Task: In the Contact  EmmaWilliams24@amny.com, schedule and save the meeting with title: 'Product Demo and Service Presentation', Select date: '24 August, 2023', select start time: 12:00:PM. Add location on call (415) 123-4597 with meeting description: For further discussion on products, kindly join the meeting.. Logged in from softage.4@softage.net
Action: Mouse moved to (49, 49)
Screenshot: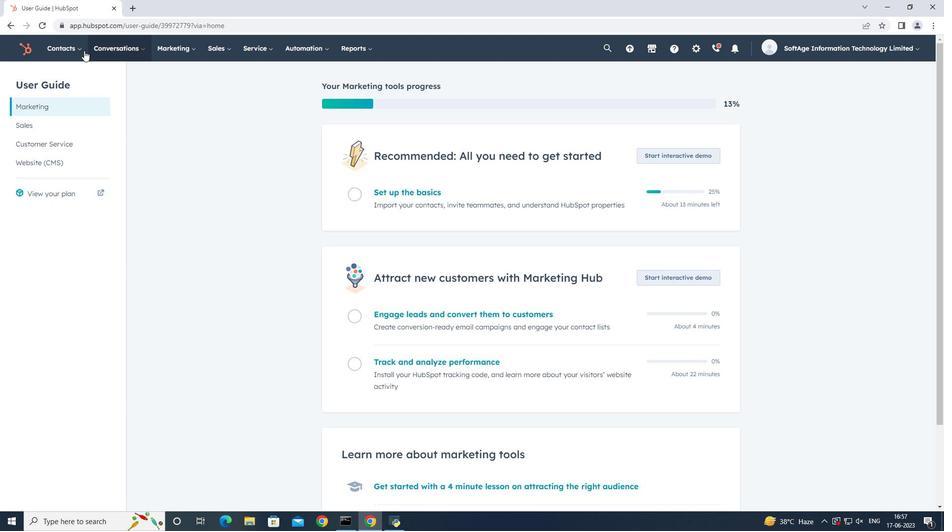
Action: Mouse pressed left at (49, 49)
Screenshot: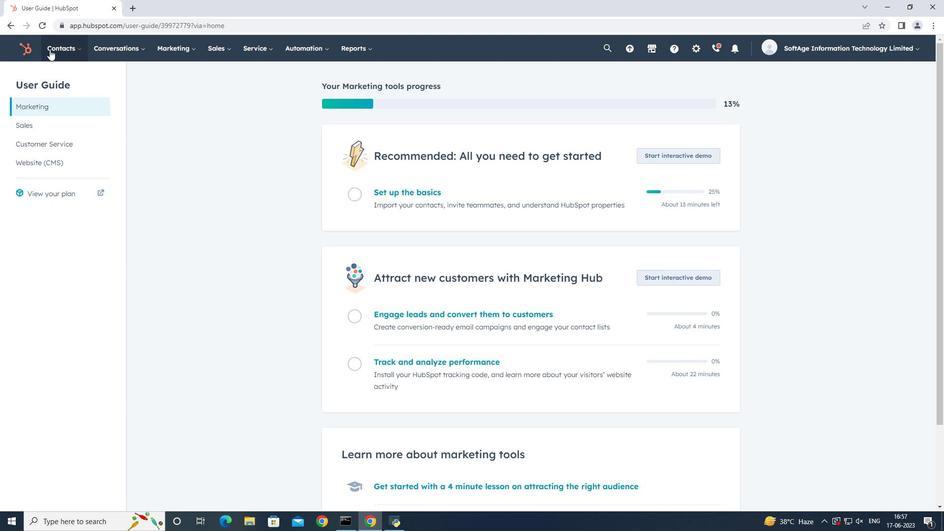 
Action: Mouse moved to (76, 84)
Screenshot: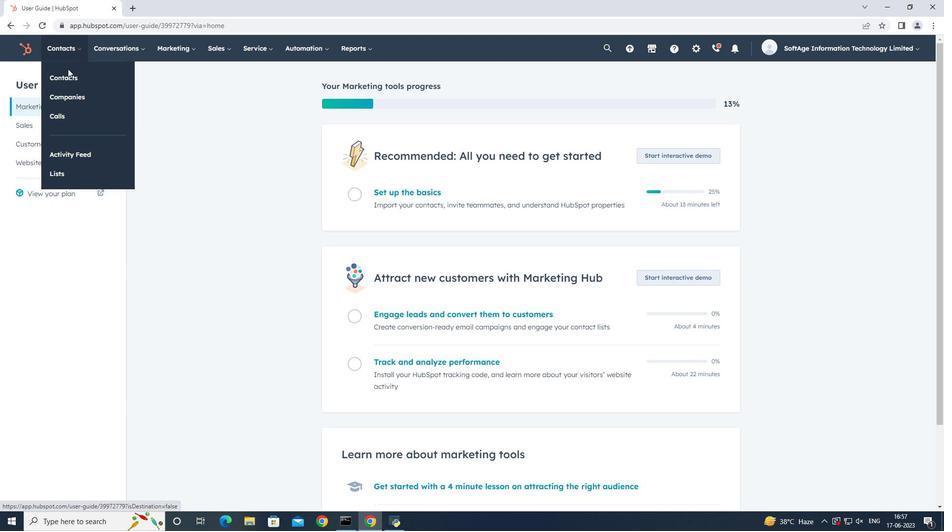 
Action: Mouse pressed left at (76, 84)
Screenshot: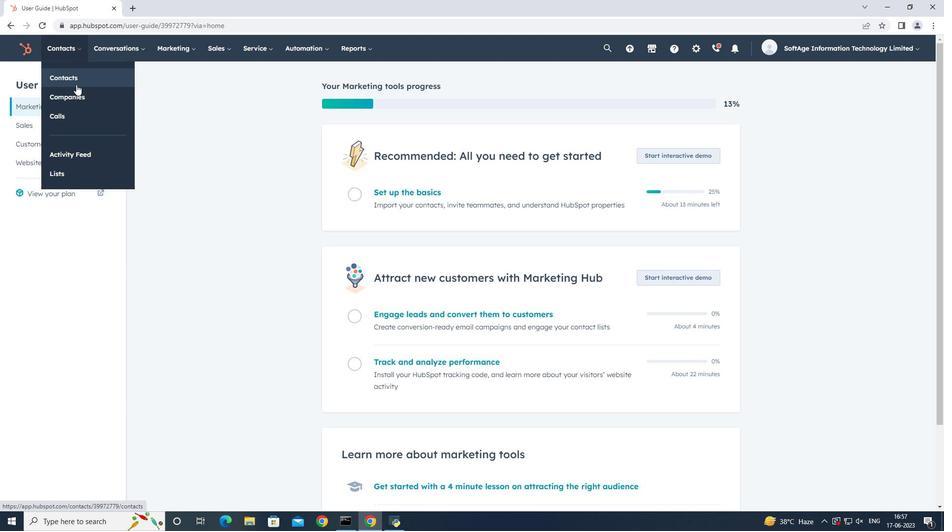 
Action: Mouse moved to (95, 158)
Screenshot: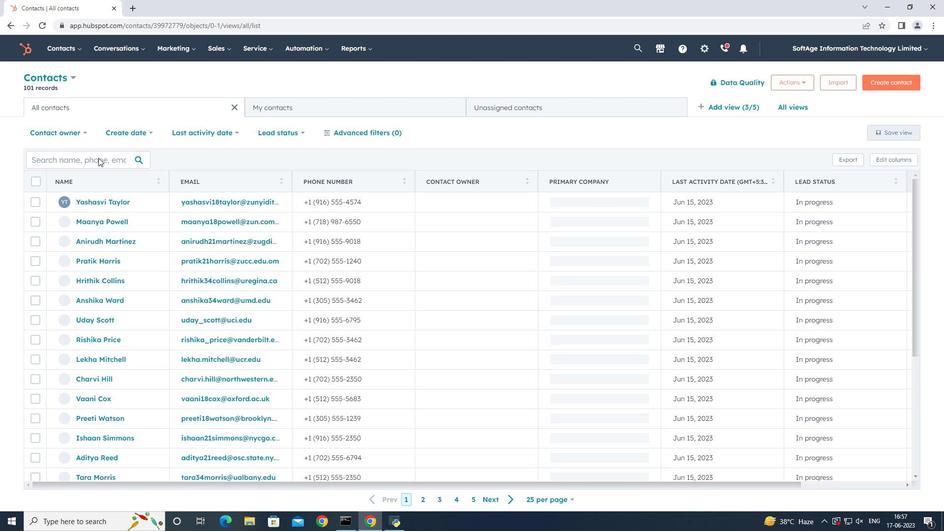 
Action: Mouse pressed left at (95, 158)
Screenshot: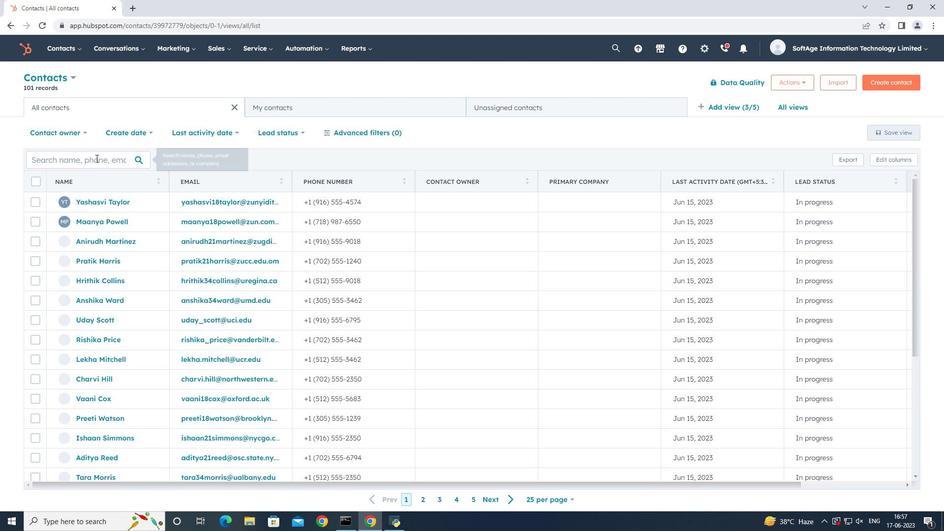 
Action: Key pressed emma
Screenshot: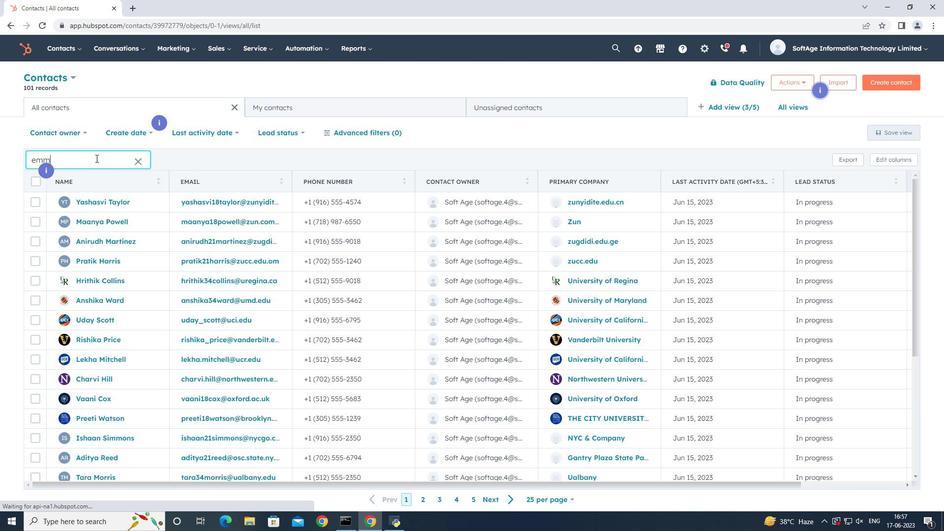 
Action: Mouse moved to (89, 219)
Screenshot: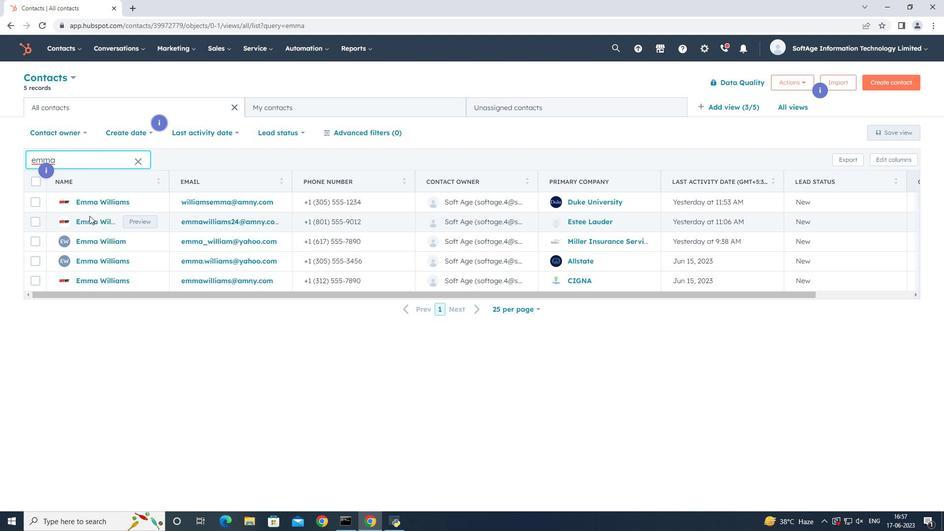 
Action: Mouse pressed left at (89, 219)
Screenshot: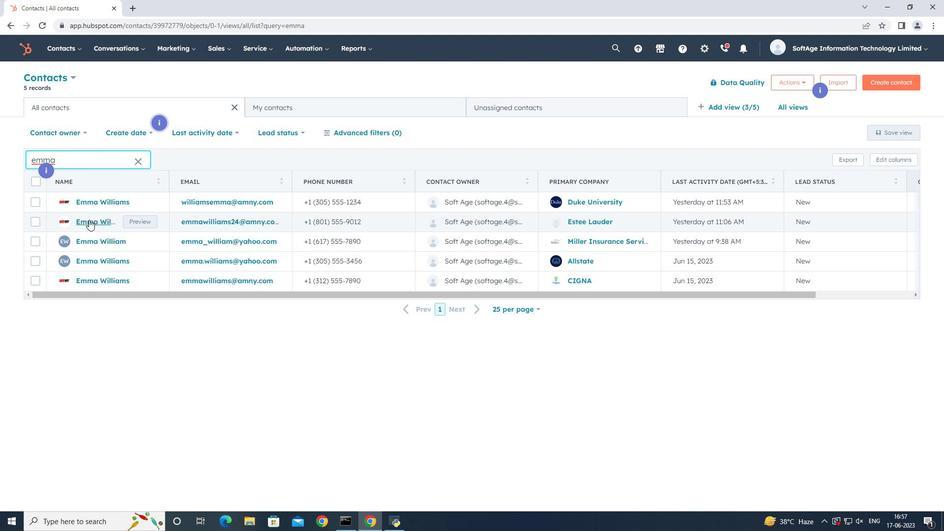 
Action: Mouse moved to (154, 201)
Screenshot: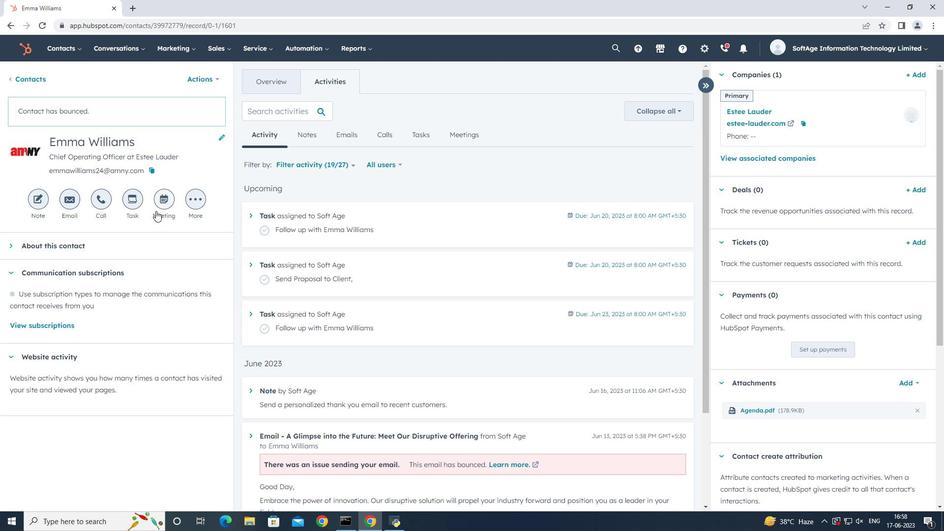 
Action: Mouse pressed left at (154, 201)
Screenshot: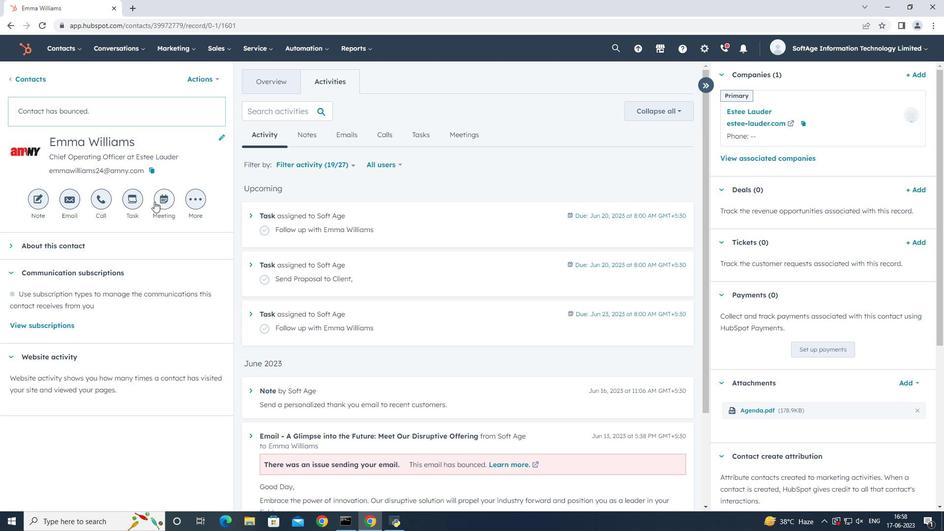
Action: Mouse moved to (357, 332)
Screenshot: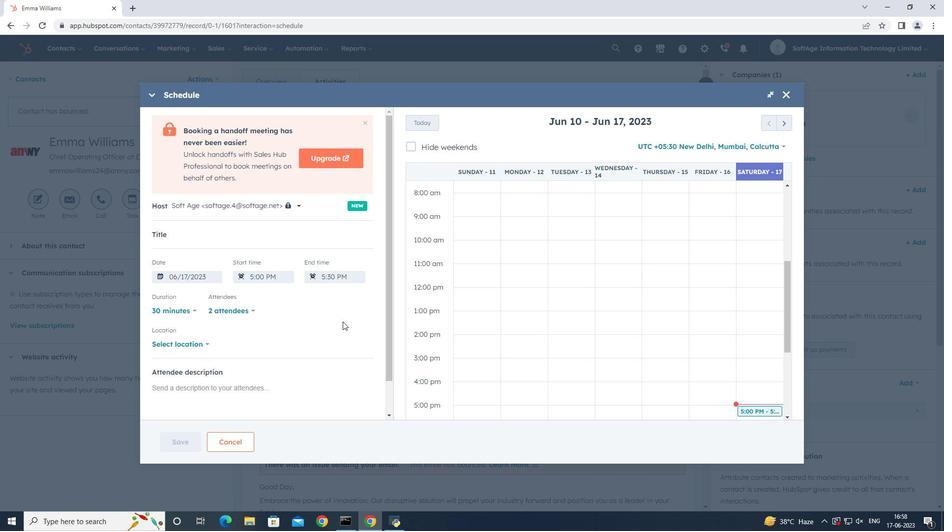 
Action: Key pressed <Key.shift_r>Product<Key.space><Key.shift>Demo<Key.space>and<Key.space><Key.shift>Service<Key.space>
Screenshot: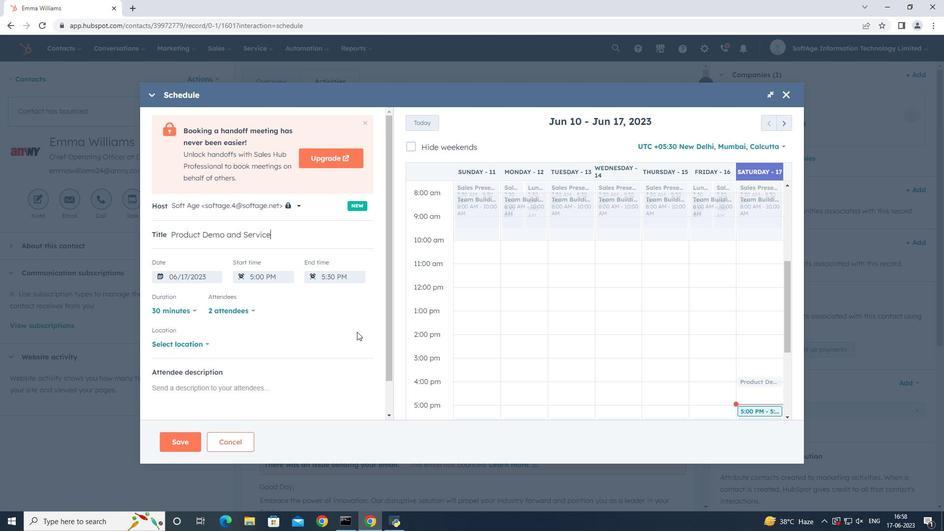 
Action: Mouse moved to (324, 310)
Screenshot: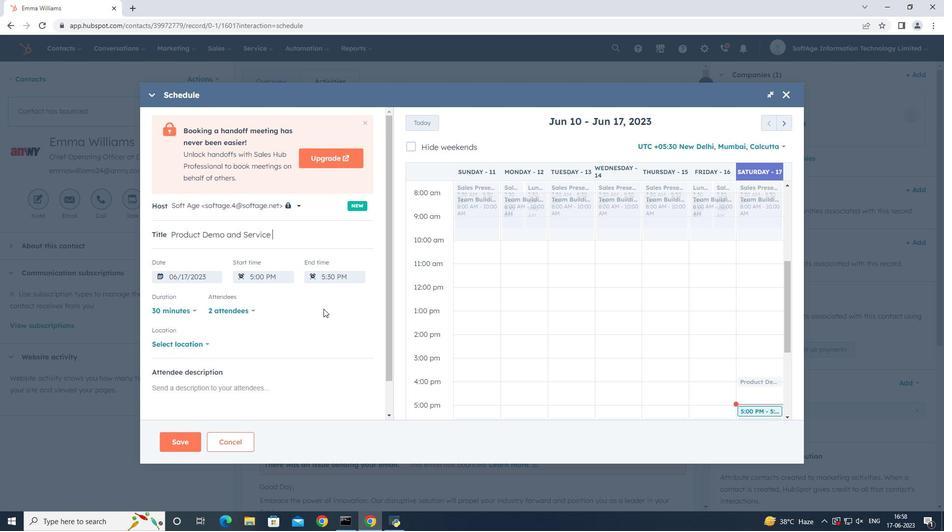 
Action: Key pressed <Key.shift_r>Presentation,
Screenshot: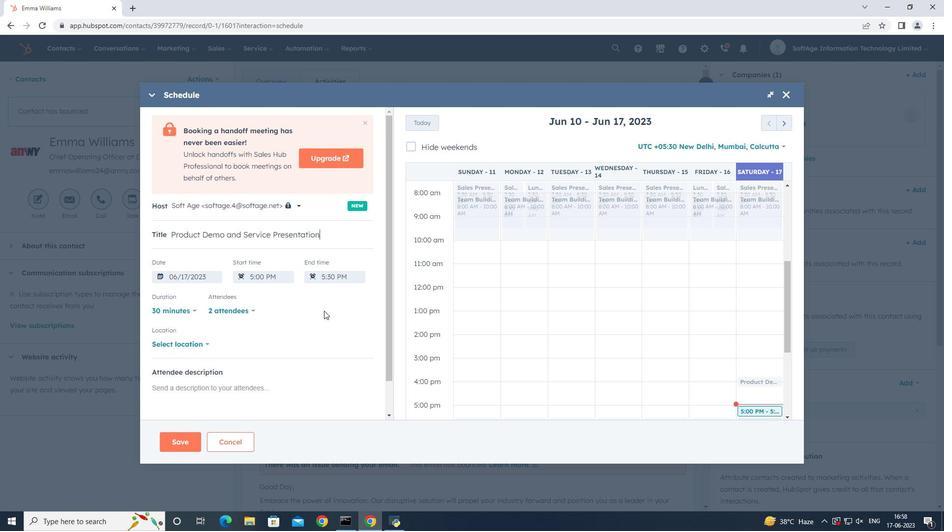 
Action: Mouse moved to (786, 126)
Screenshot: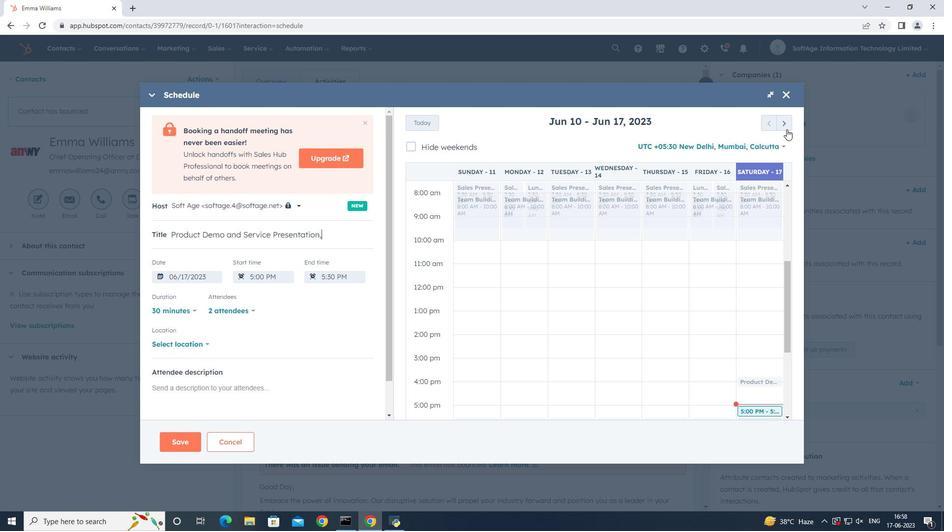 
Action: Mouse pressed left at (786, 126)
Screenshot: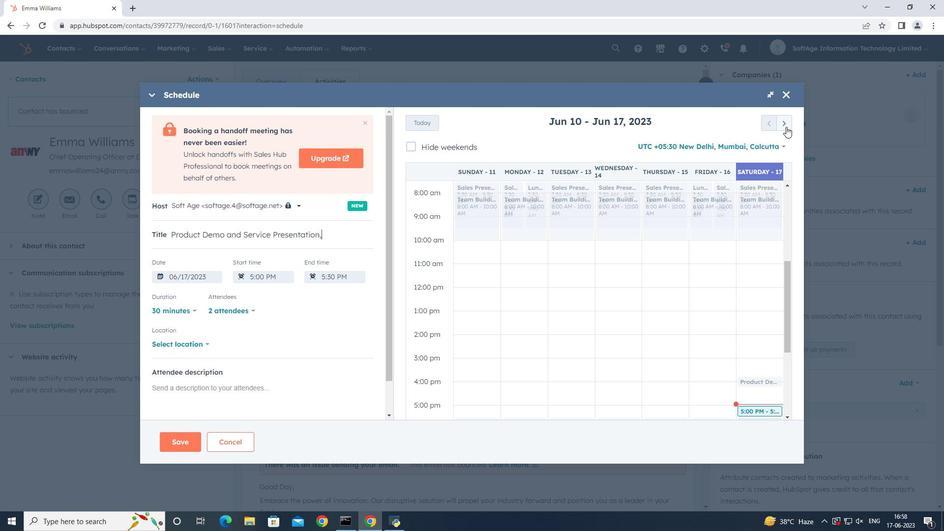 
Action: Mouse pressed left at (786, 126)
Screenshot: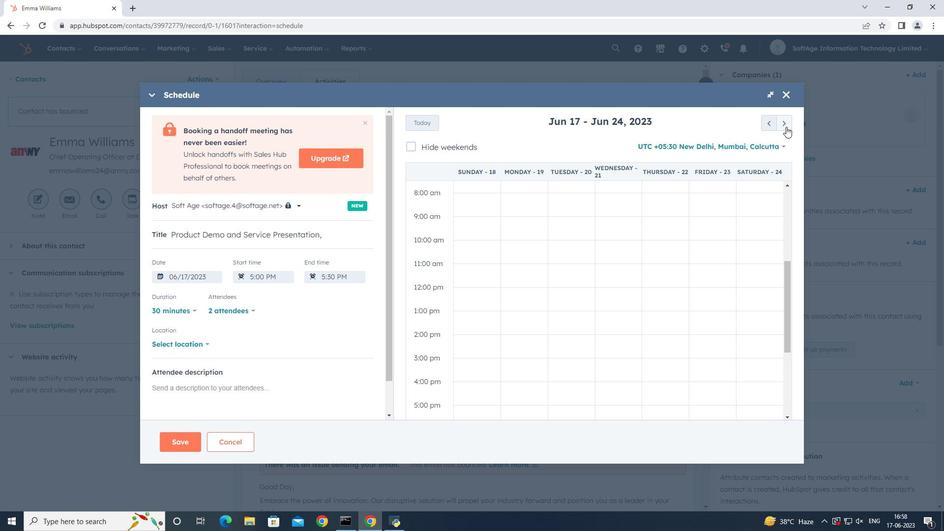 
Action: Mouse pressed left at (786, 126)
Screenshot: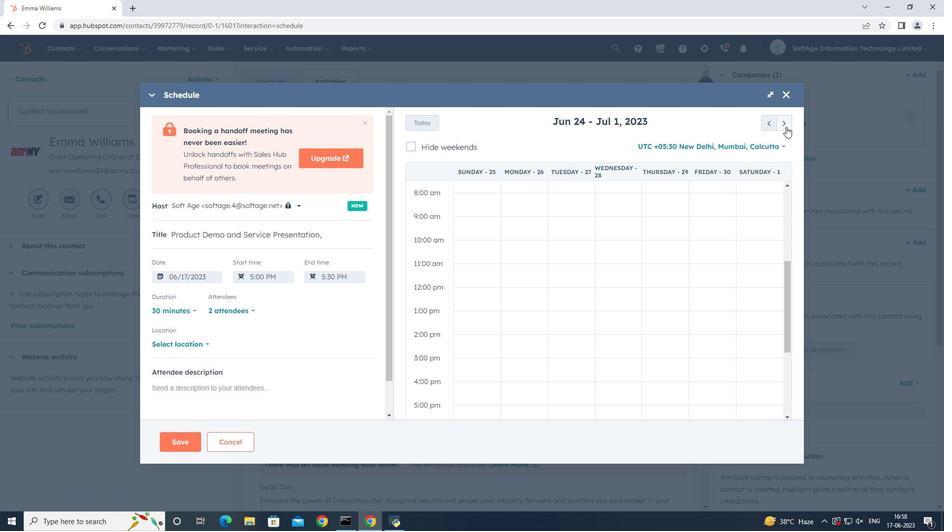 
Action: Mouse pressed left at (786, 126)
Screenshot: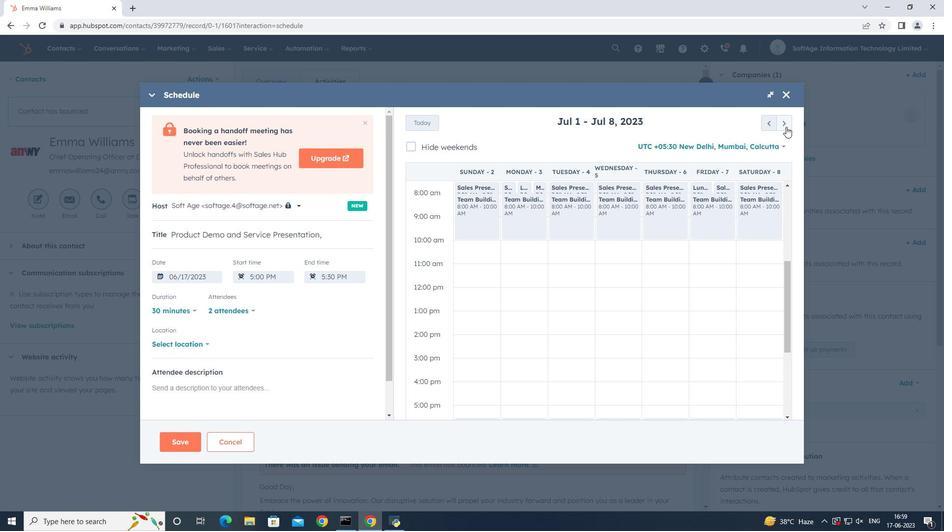 
Action: Mouse pressed left at (786, 126)
Screenshot: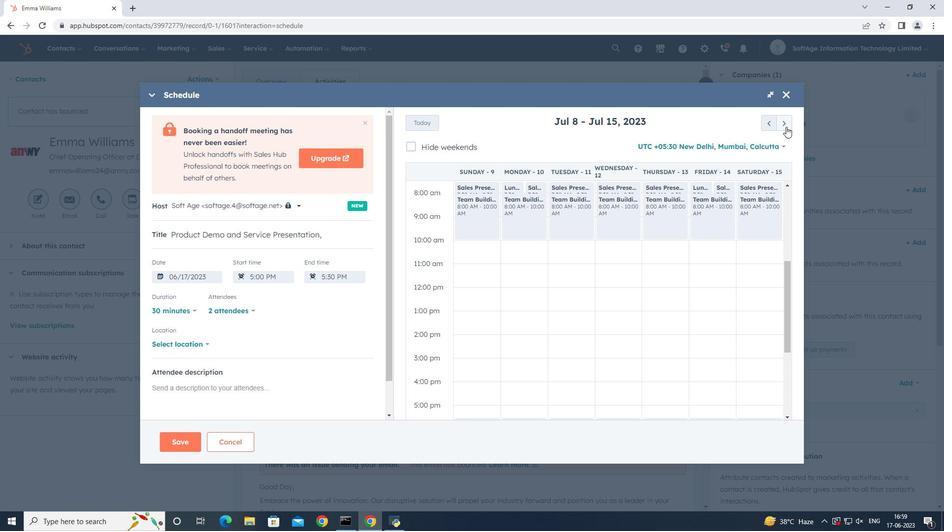 
Action: Mouse pressed left at (786, 126)
Screenshot: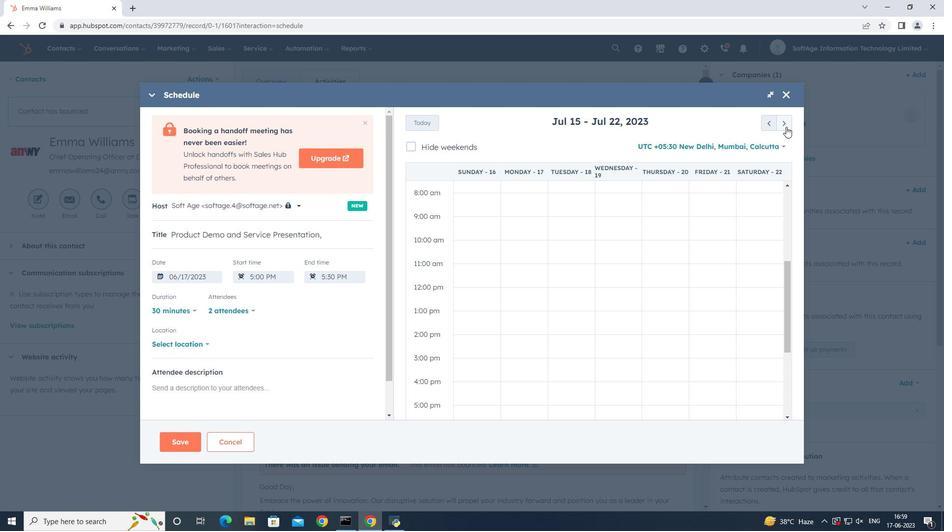 
Action: Mouse pressed left at (786, 126)
Screenshot: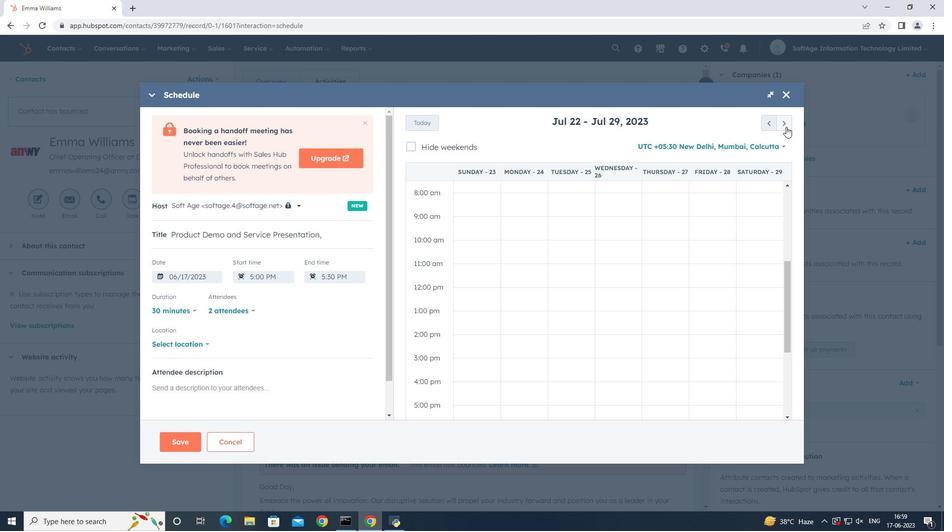 
Action: Mouse pressed left at (786, 126)
Screenshot: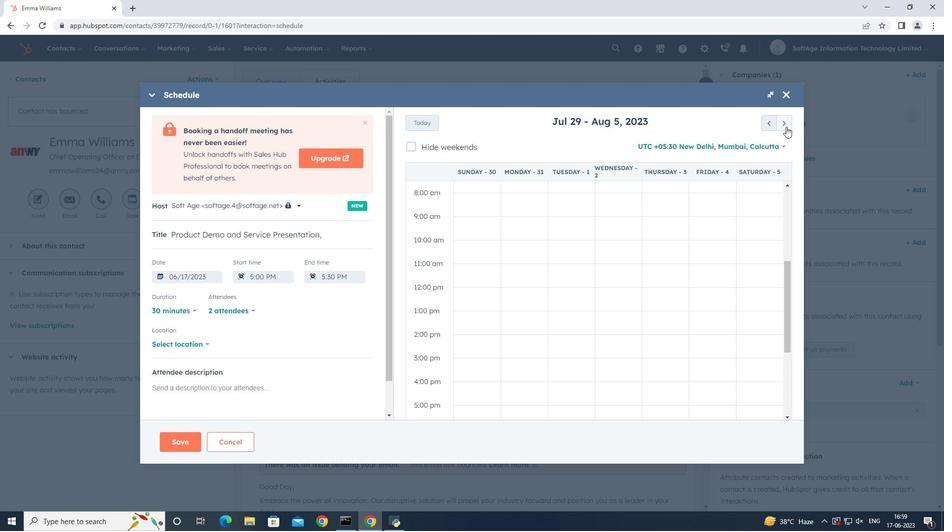 
Action: Mouse pressed left at (786, 126)
Screenshot: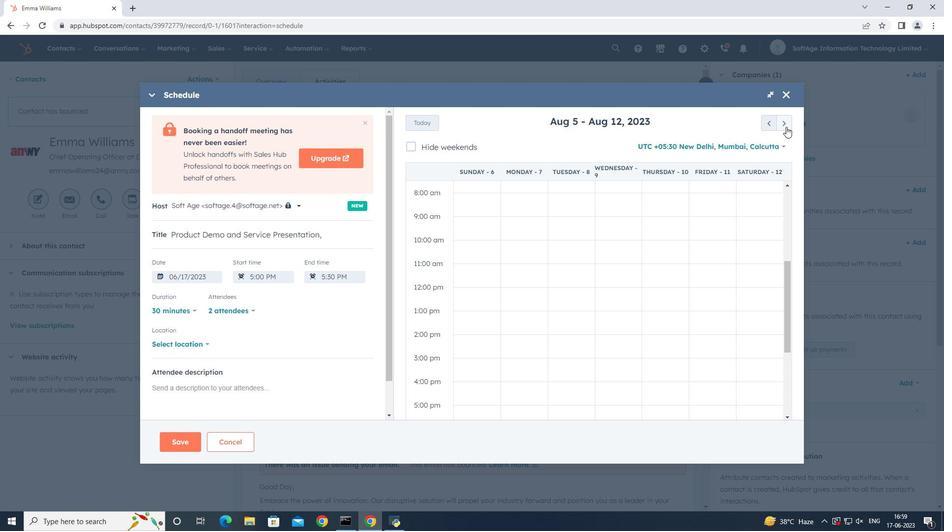 
Action: Mouse pressed left at (786, 126)
Screenshot: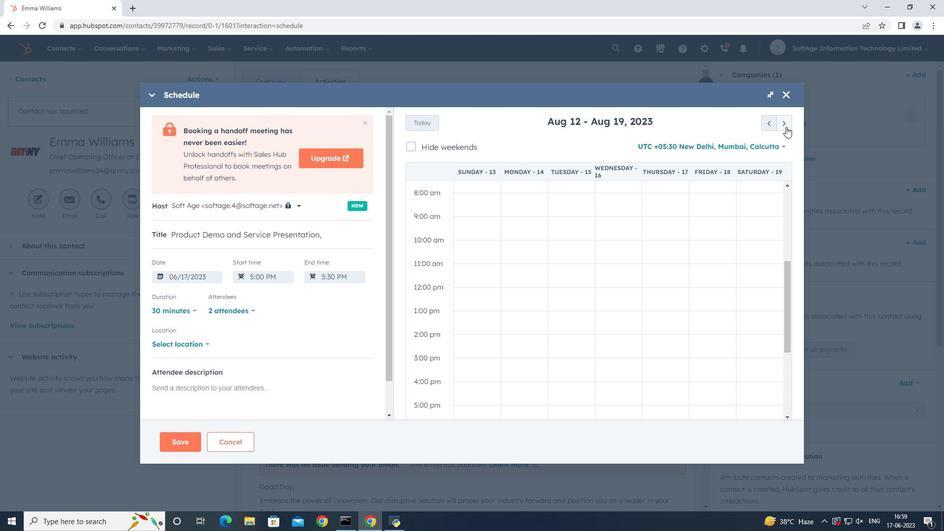 
Action: Mouse moved to (665, 287)
Screenshot: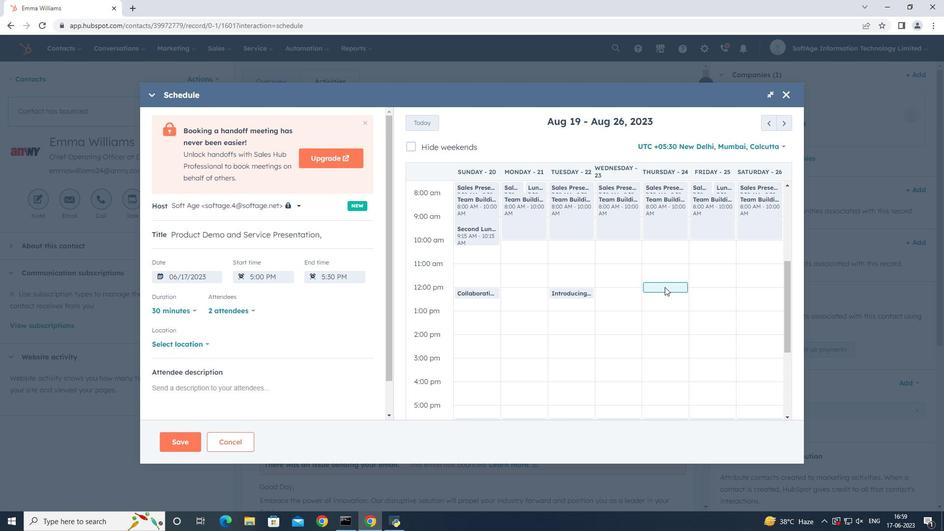 
Action: Mouse pressed left at (665, 287)
Screenshot: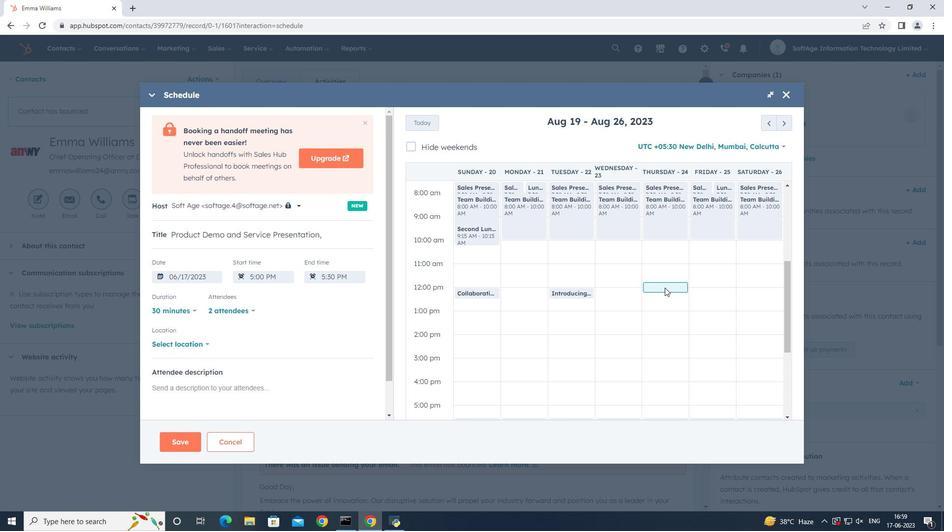 
Action: Mouse moved to (666, 298)
Screenshot: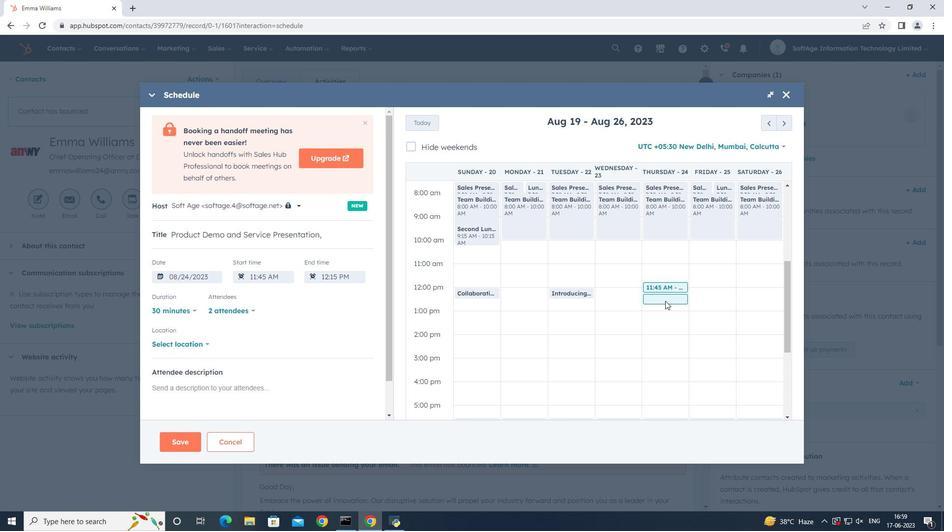 
Action: Mouse pressed left at (666, 298)
Screenshot: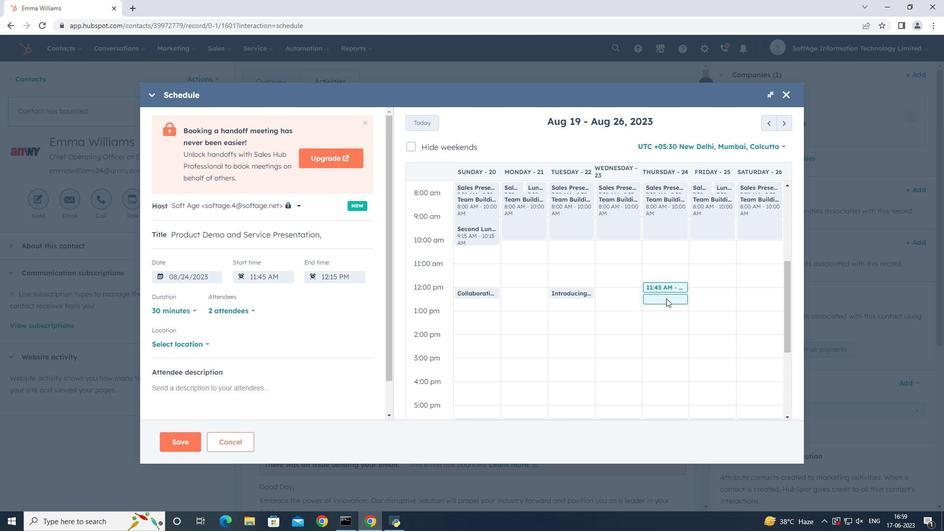 
Action: Mouse moved to (658, 292)
Screenshot: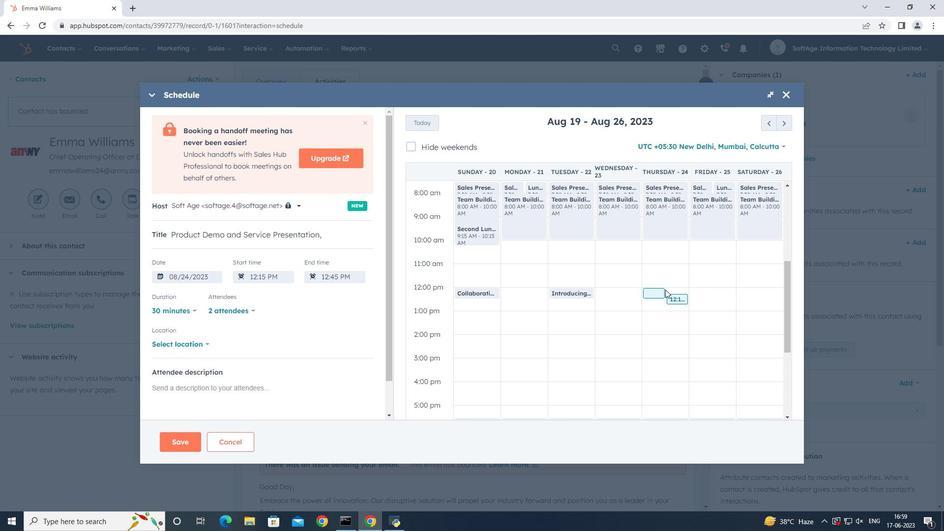 
Action: Mouse pressed left at (658, 292)
Screenshot: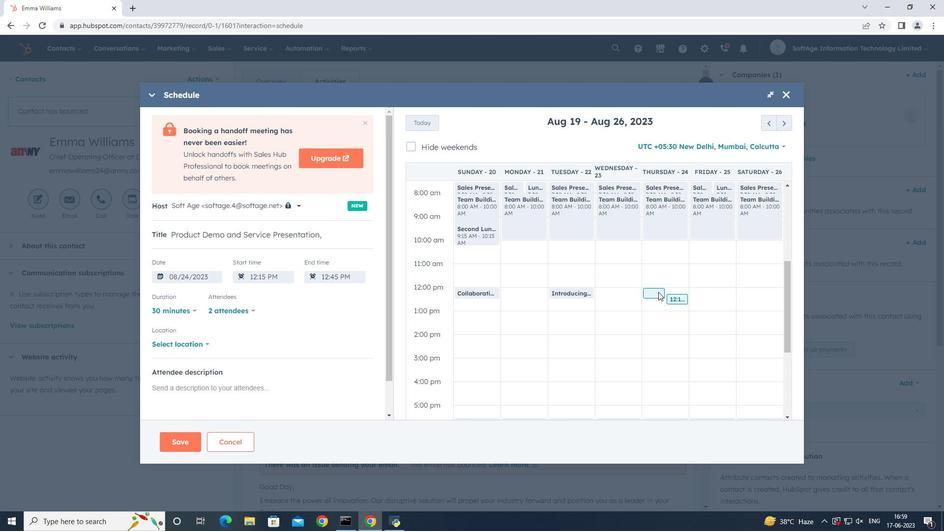 
Action: Mouse moved to (192, 342)
Screenshot: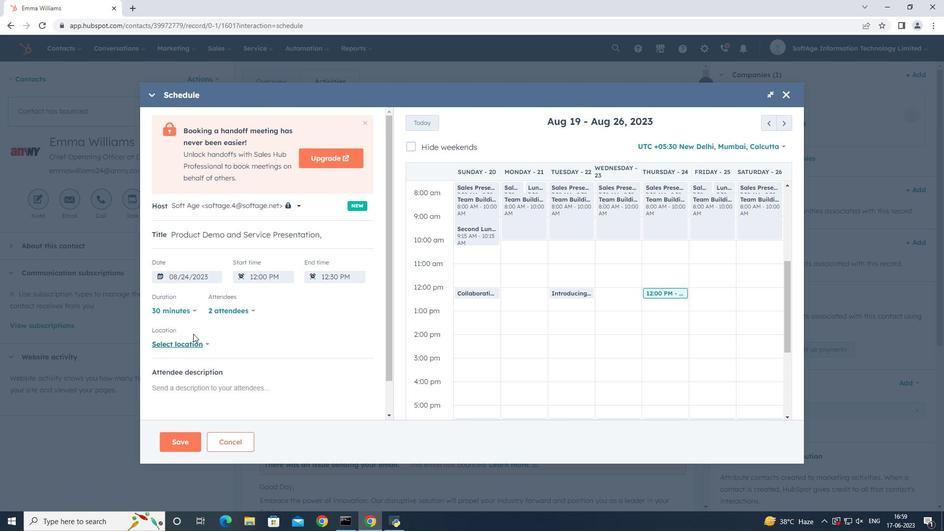 
Action: Mouse pressed left at (192, 342)
Screenshot: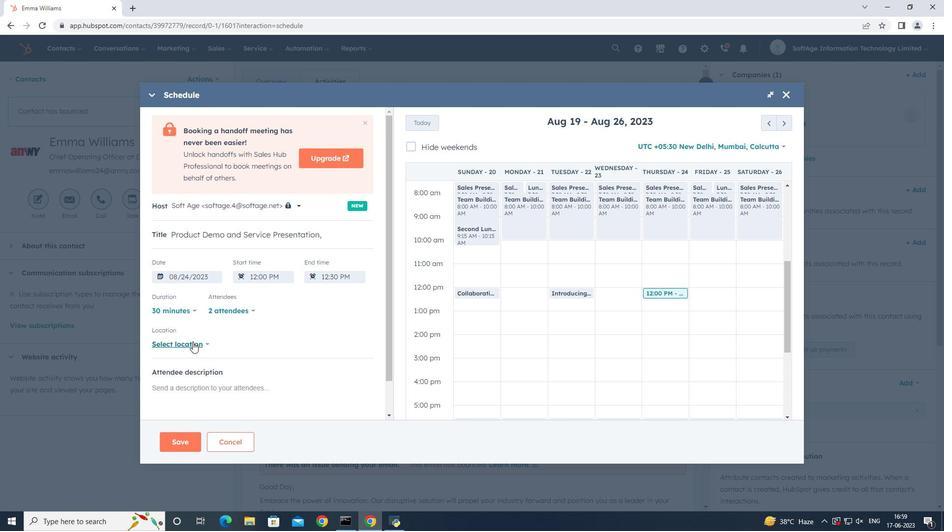 
Action: Mouse moved to (271, 314)
Screenshot: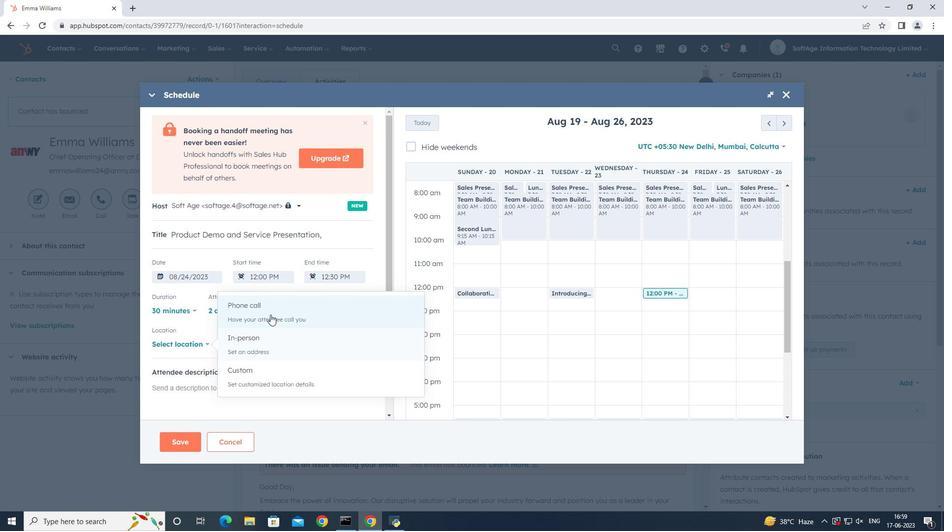 
Action: Mouse pressed left at (271, 314)
Screenshot: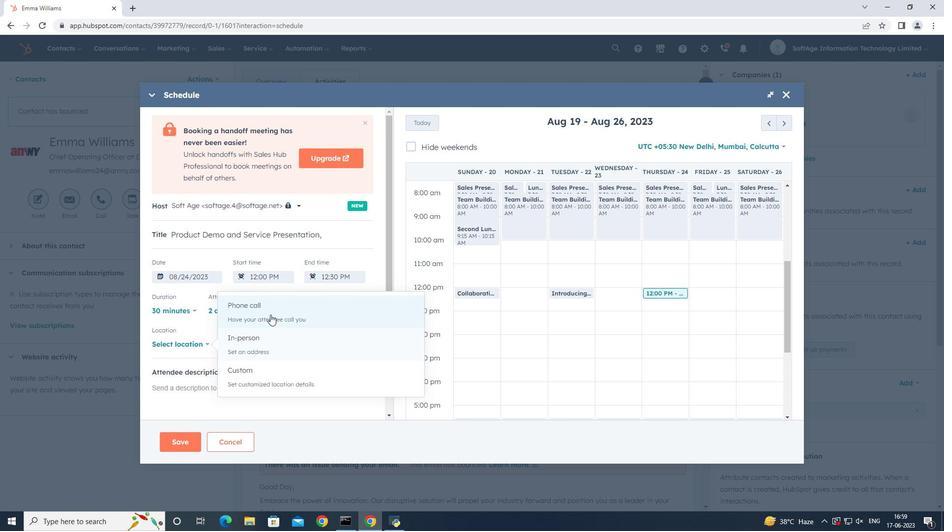 
Action: Mouse moved to (283, 339)
Screenshot: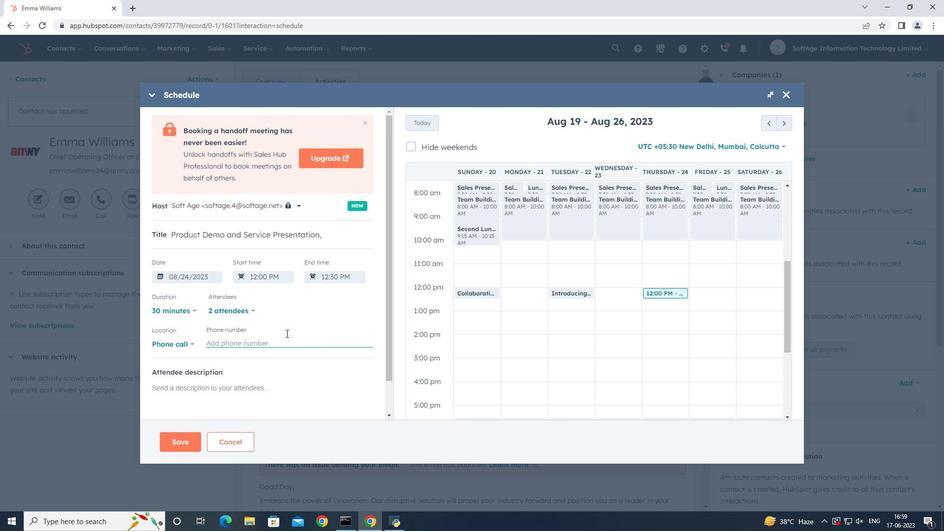 
Action: Mouse pressed left at (283, 339)
Screenshot: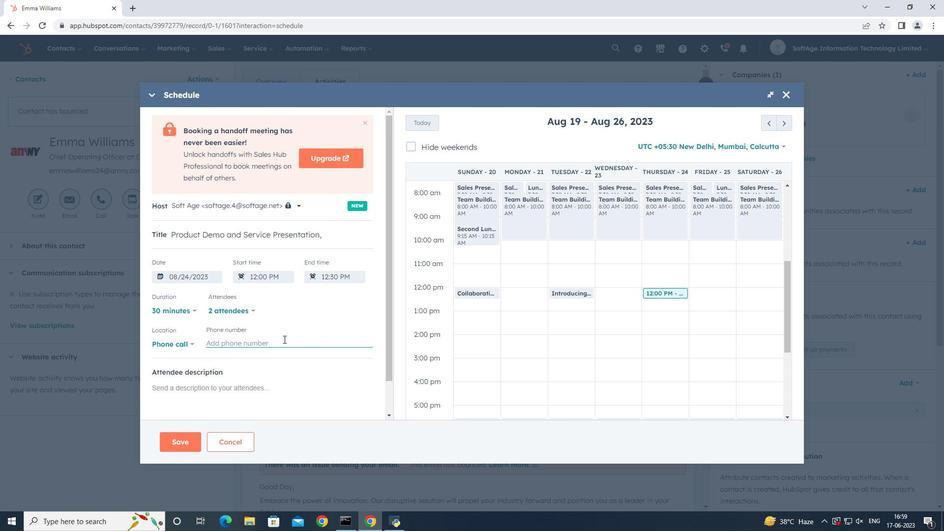 
Action: Mouse moved to (282, 339)
Screenshot: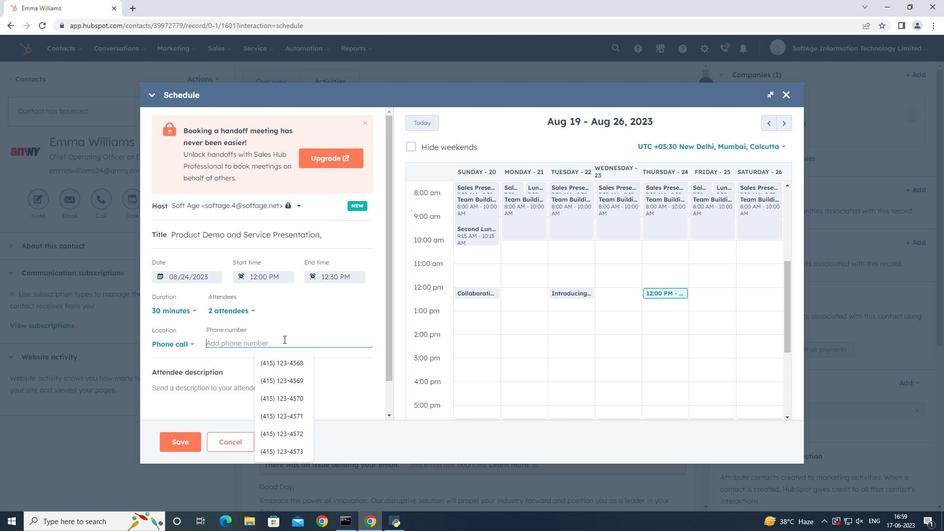 
Action: Key pressed <Key.shift_r><Key.shift_r>(415<Key.shift_r>)<Key.space>123-4597
Screenshot: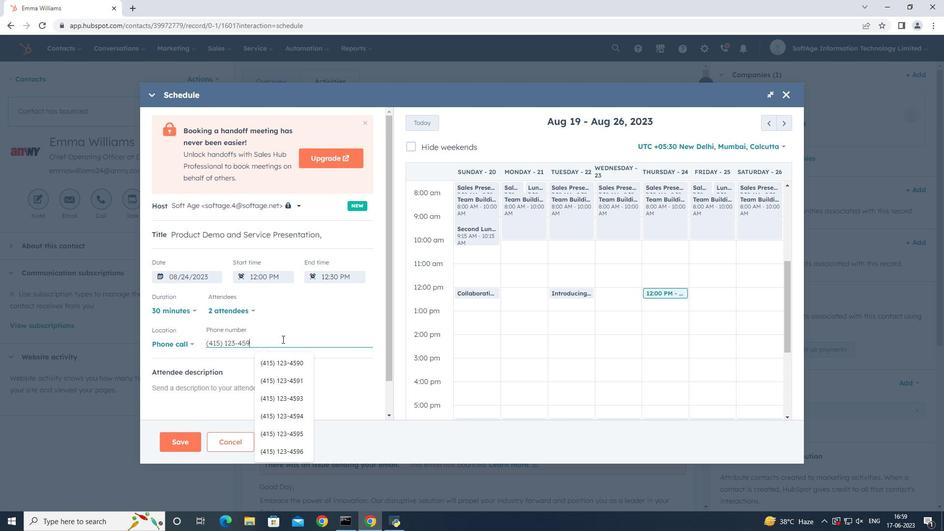 
Action: Mouse moved to (227, 386)
Screenshot: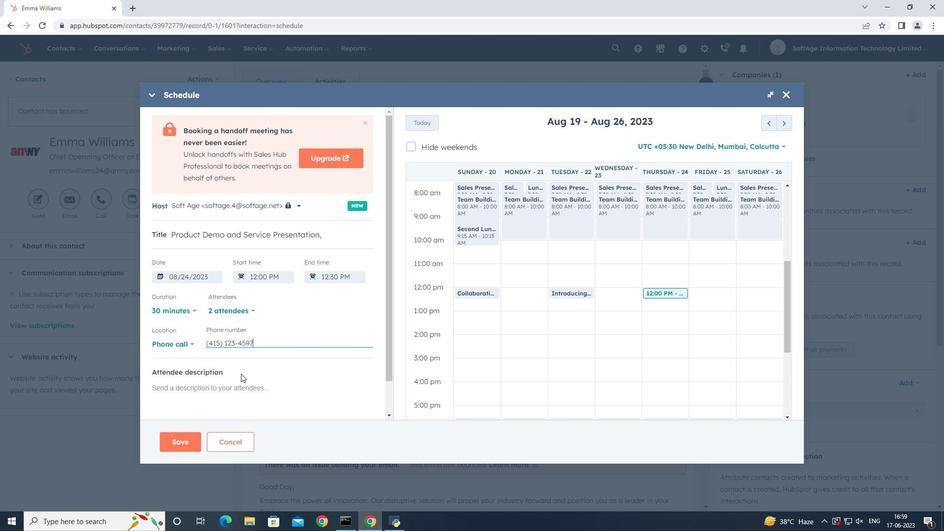 
Action: Mouse pressed left at (227, 386)
Screenshot: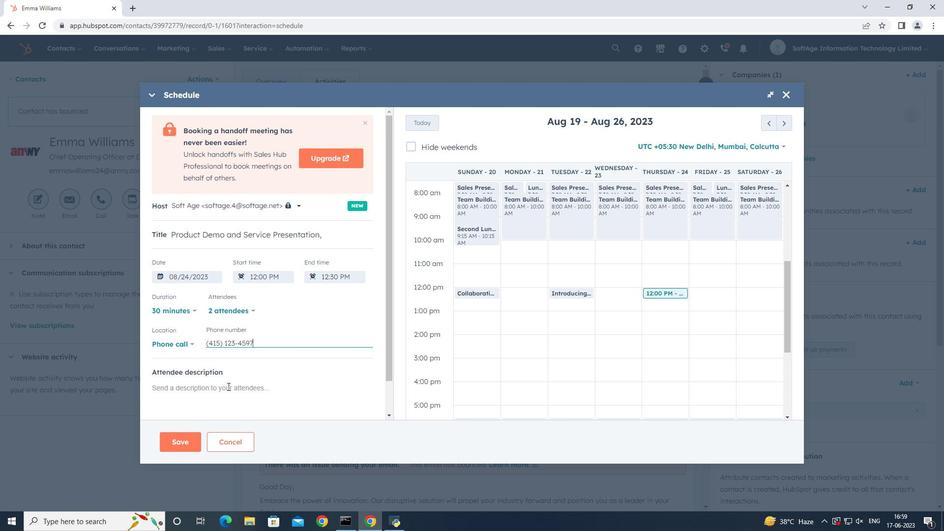 
Action: Mouse moved to (294, 383)
Screenshot: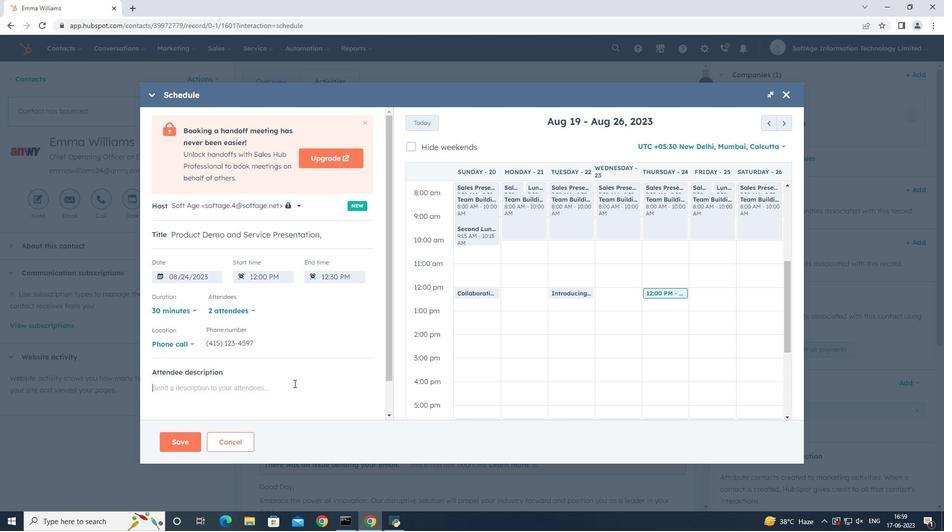 
Action: Key pressed <Key.shift>For<Key.space>further<Key.space>discussion<Key.space>on<Key.space><Key.space><Key.backspace>products,<Key.space>kindly<Key.space>join<Key.space><Key.space><Key.space><Key.backspace><Key.backspace>the<Key.space><Key.space><Key.backspace><Key.backspace><Key.space>meeting..
Screenshot: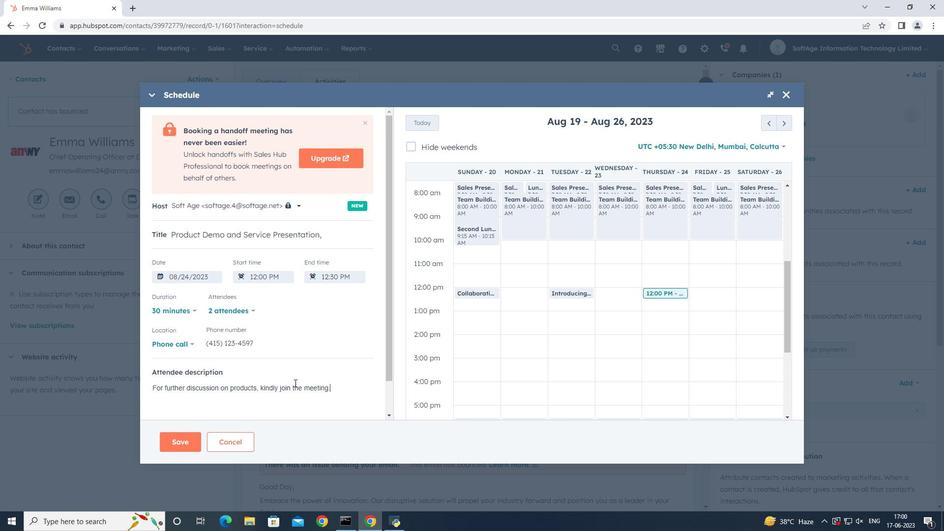 
Action: Mouse moved to (188, 437)
Screenshot: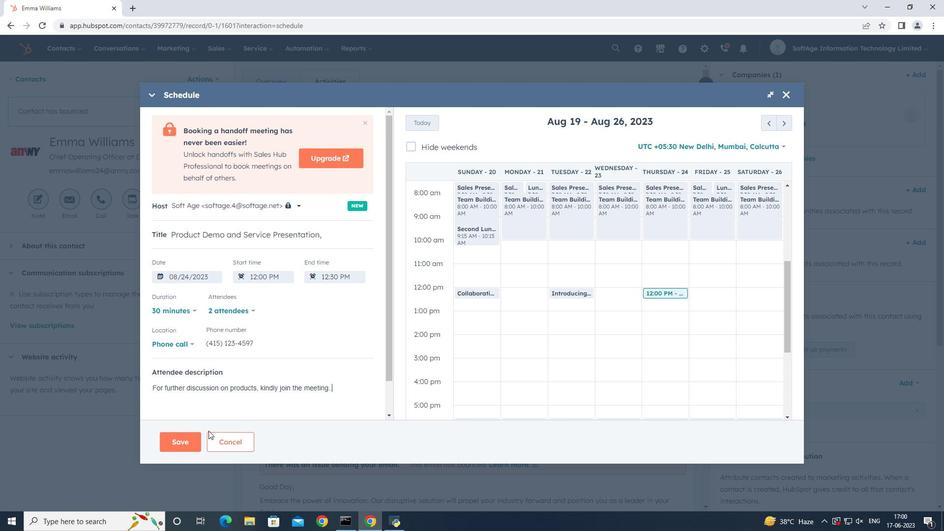
Action: Mouse pressed left at (188, 437)
Screenshot: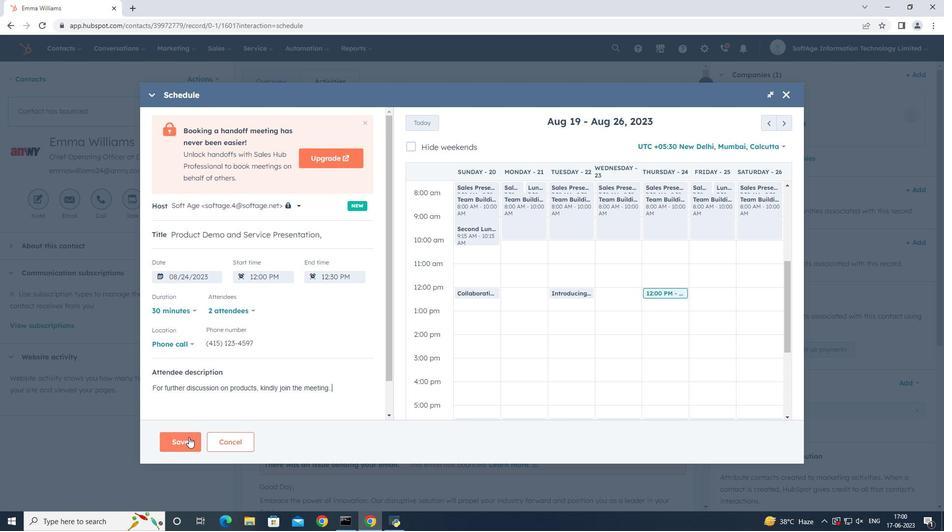 
Action: Mouse moved to (607, 350)
Screenshot: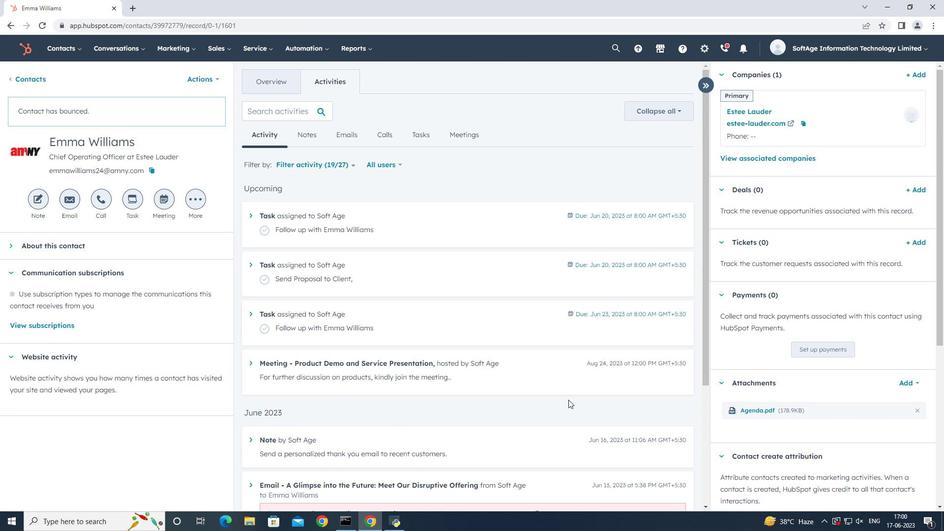 
